Task: Leave a comment on recent  post of Bank of America
Action: Mouse moved to (514, 545)
Screenshot: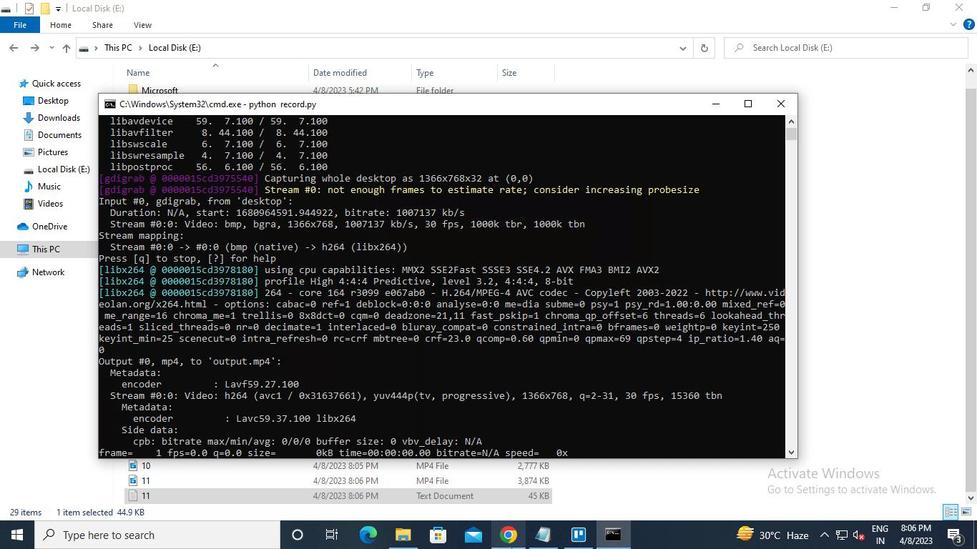 
Action: Mouse pressed left at (514, 545)
Screenshot: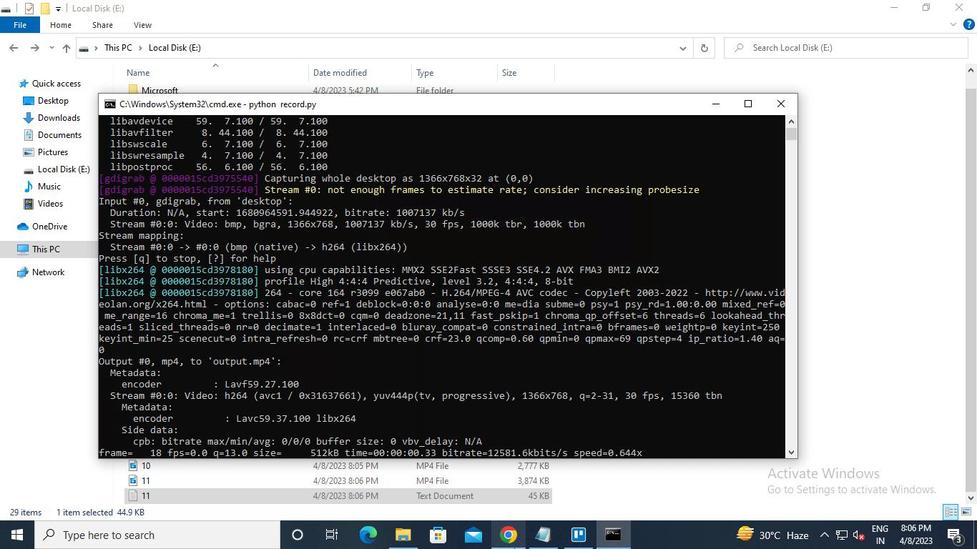 
Action: Mouse moved to (249, 97)
Screenshot: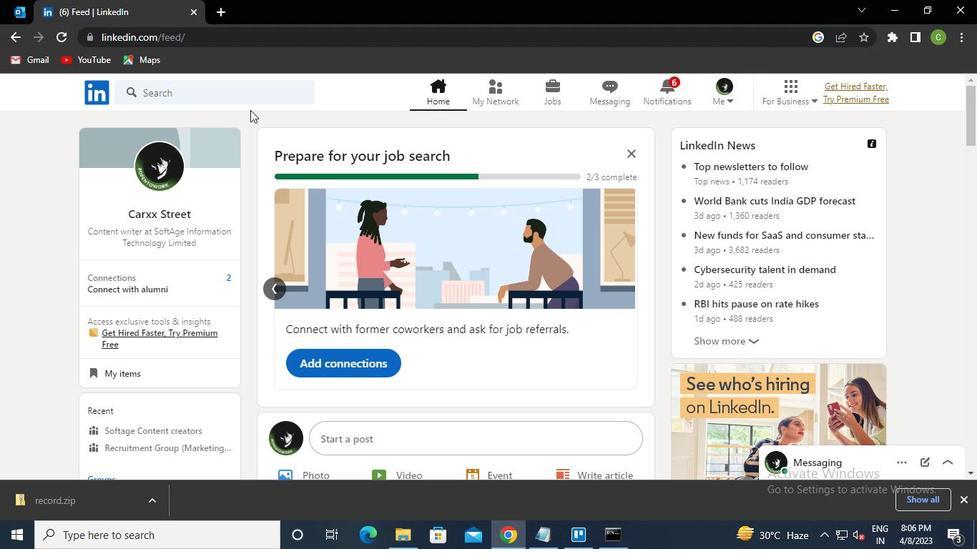 
Action: Mouse pressed left at (249, 97)
Screenshot: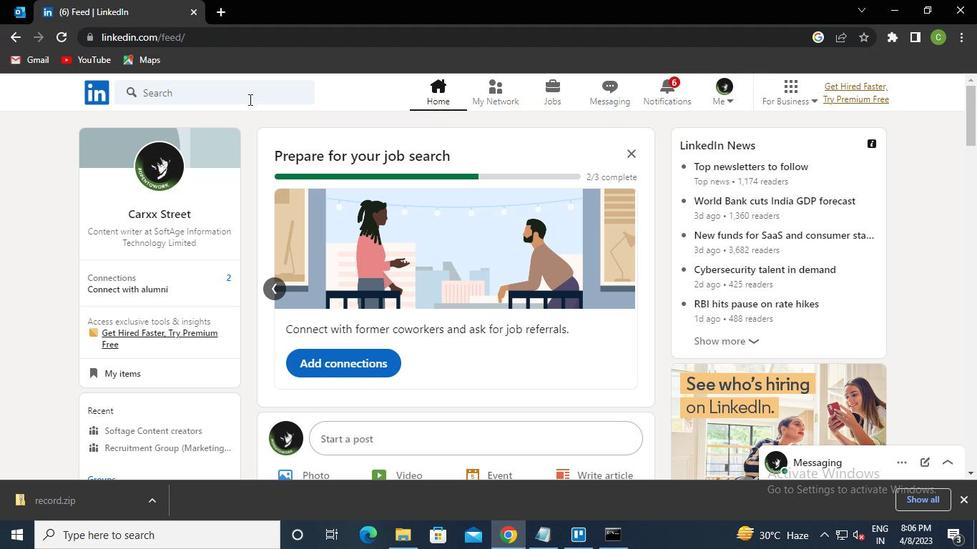 
Action: Keyboard b
Screenshot: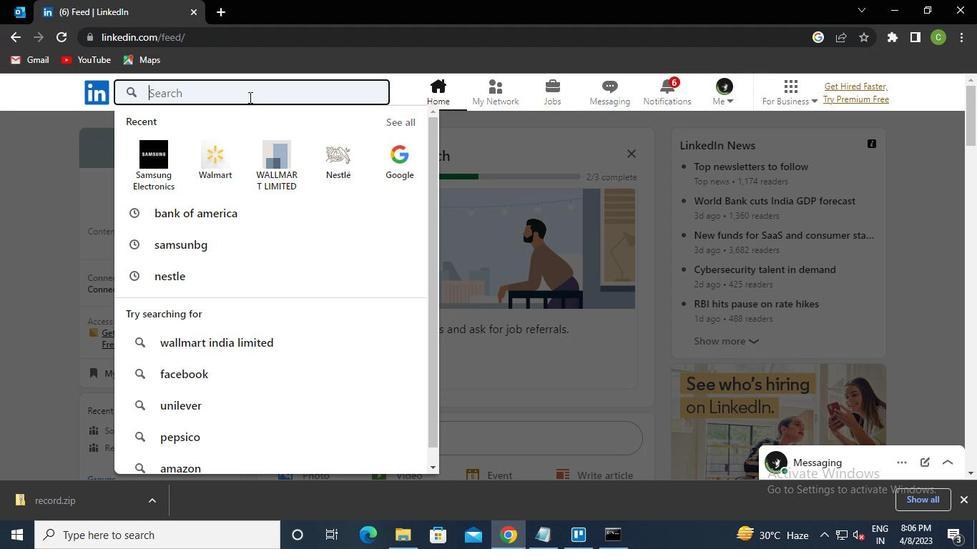 
Action: Keyboard a
Screenshot: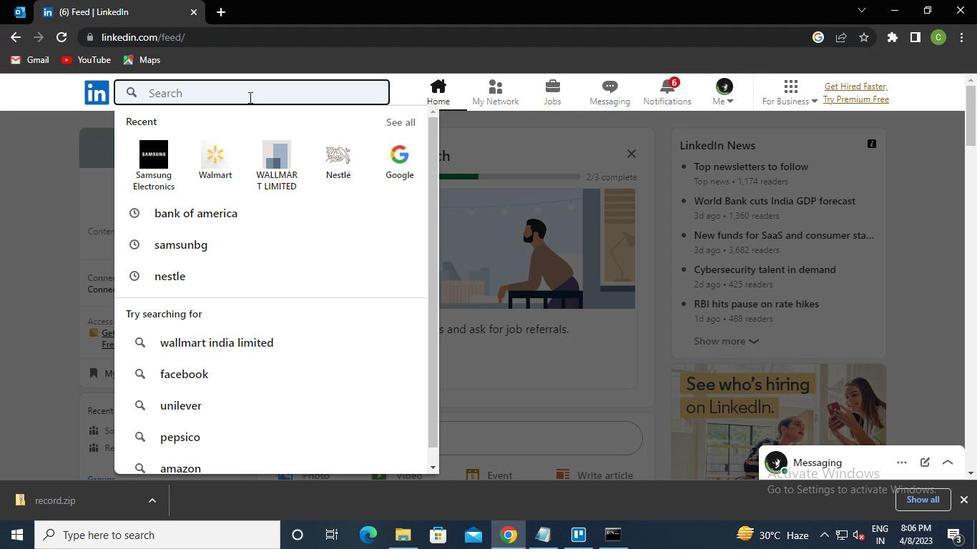 
Action: Keyboard n
Screenshot: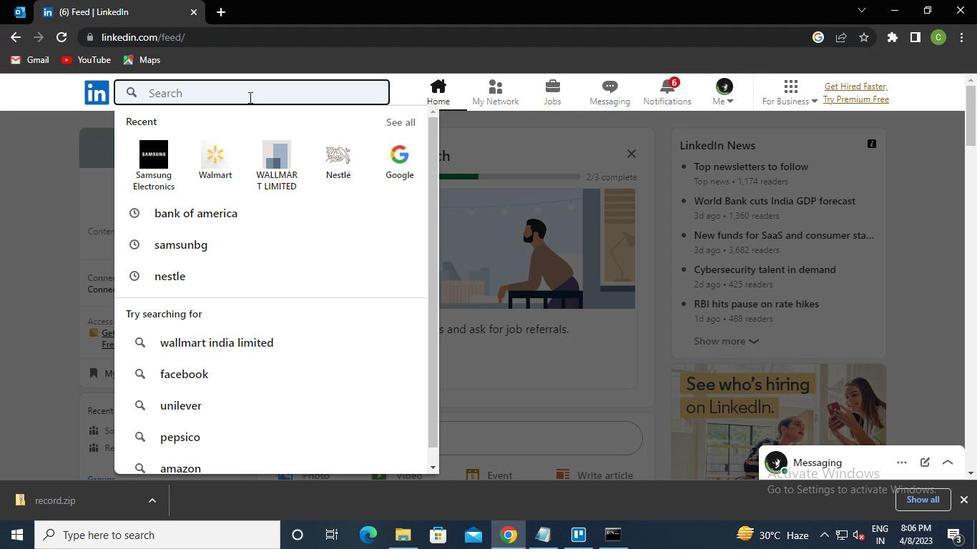 
Action: Keyboard k
Screenshot: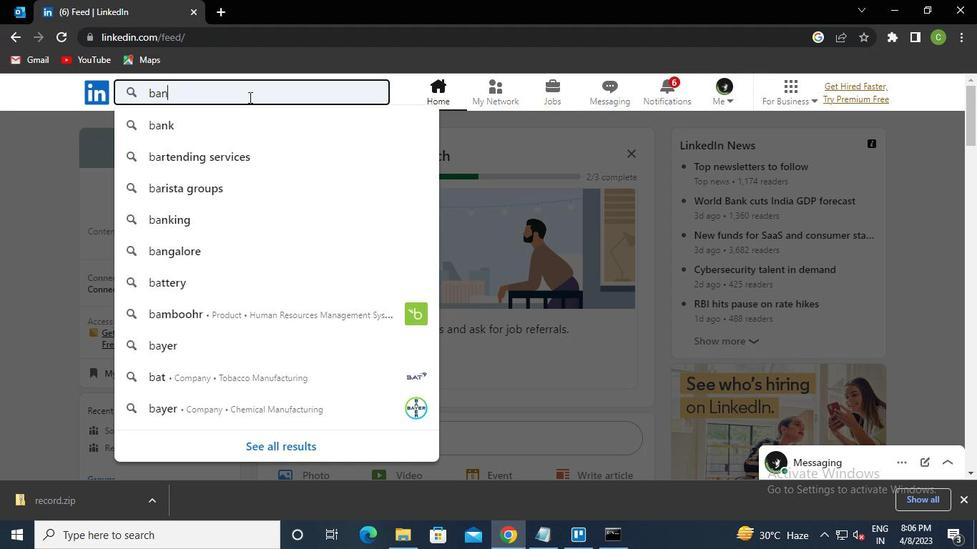 
Action: Keyboard Key.space
Screenshot: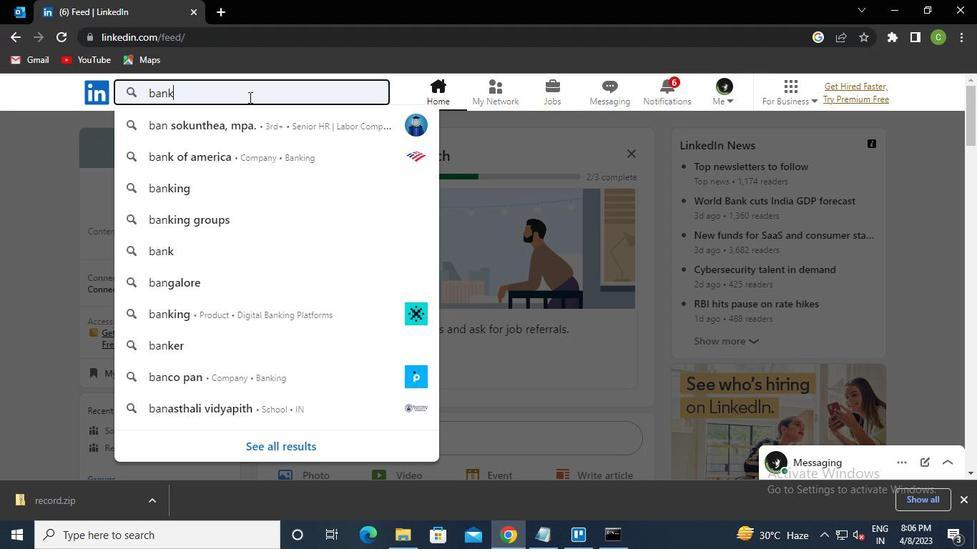 
Action: Keyboard o
Screenshot: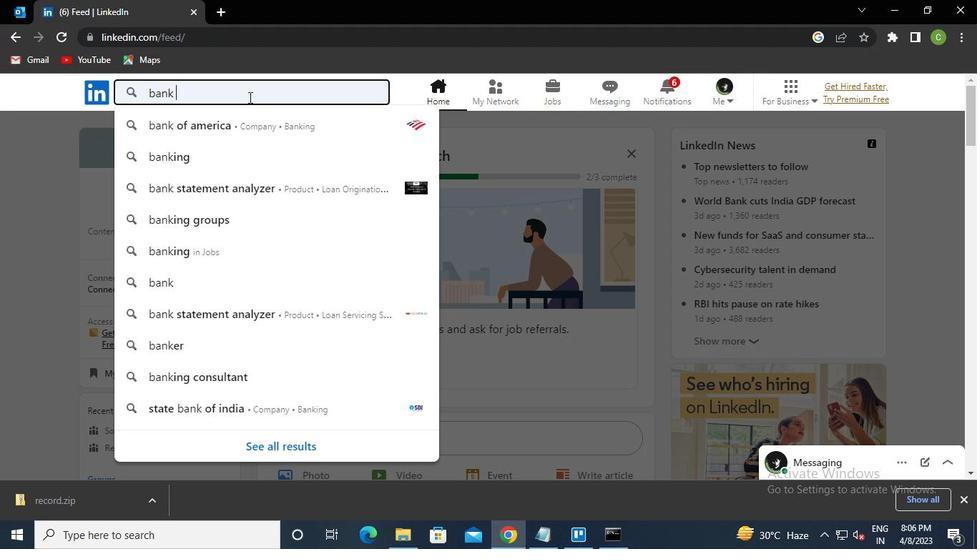 
Action: Keyboard f
Screenshot: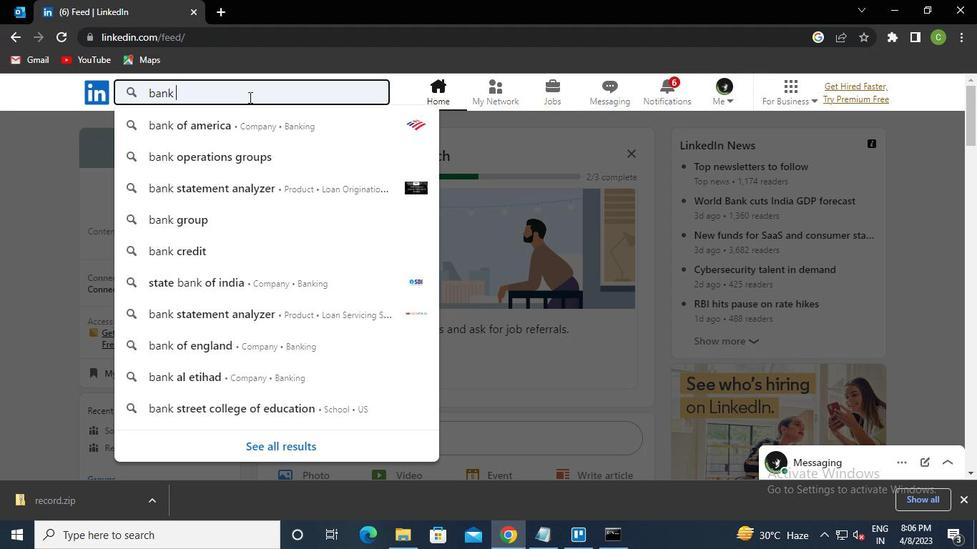 
Action: Keyboard Key.down
Screenshot: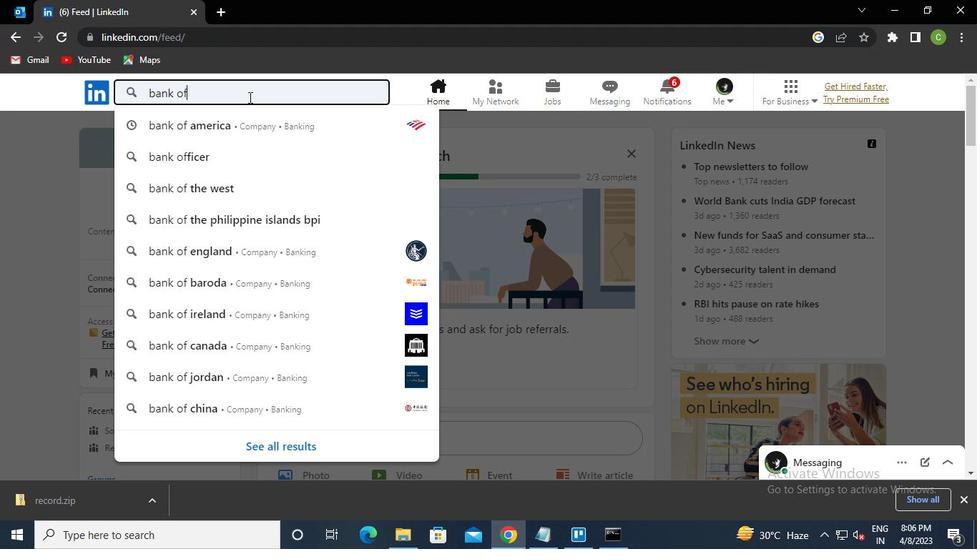 
Action: Keyboard Key.enter
Screenshot: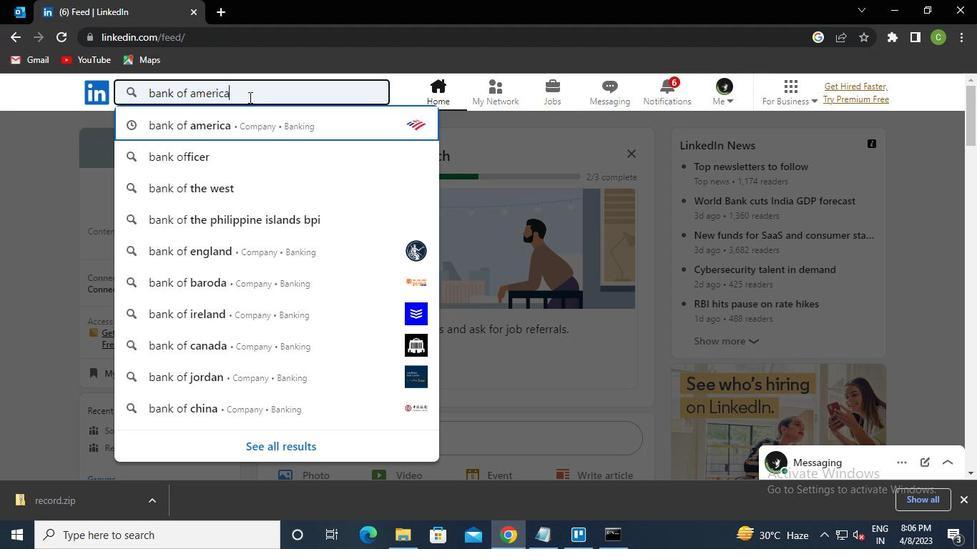 
Action: Mouse moved to (454, 278)
Screenshot: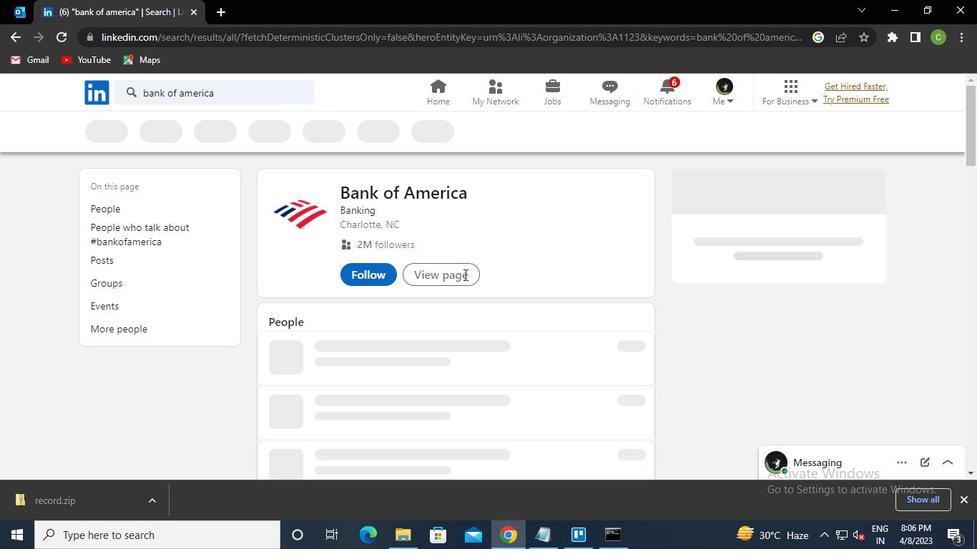 
Action: Mouse pressed left at (454, 278)
Screenshot: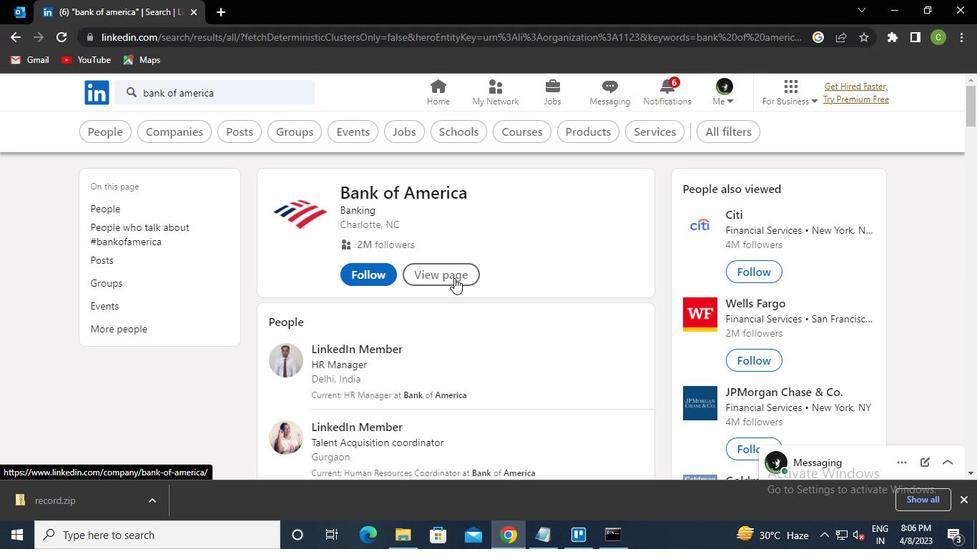 
Action: Mouse moved to (234, 167)
Screenshot: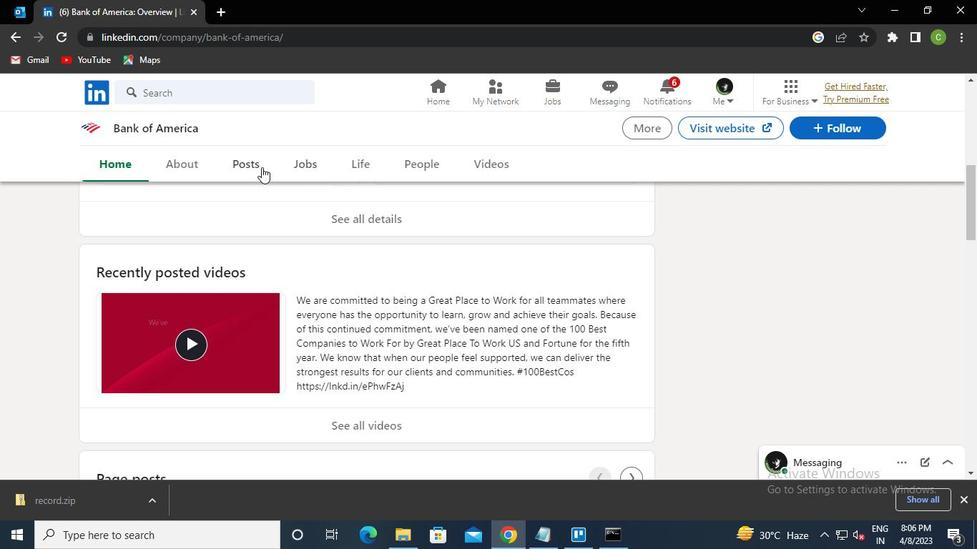 
Action: Mouse pressed left at (234, 167)
Screenshot: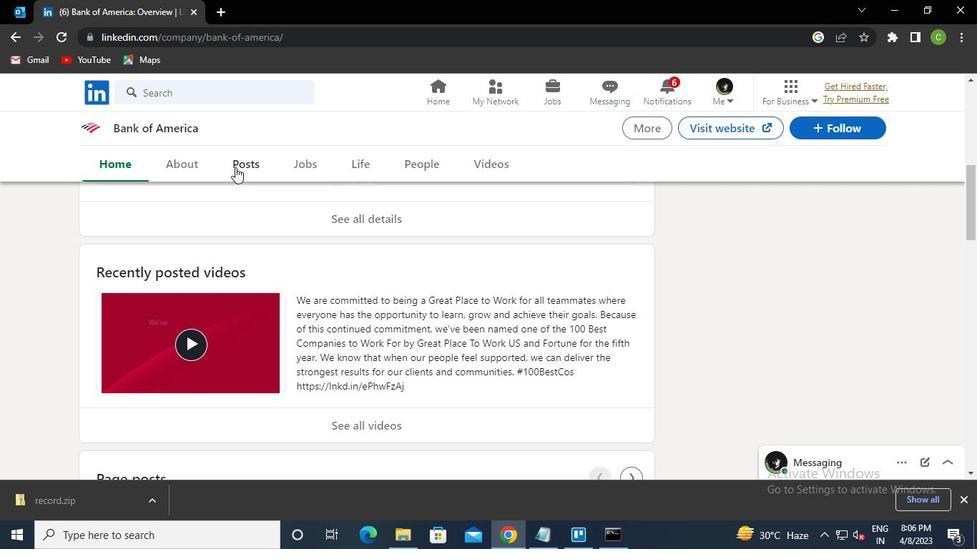 
Action: Mouse moved to (392, 219)
Screenshot: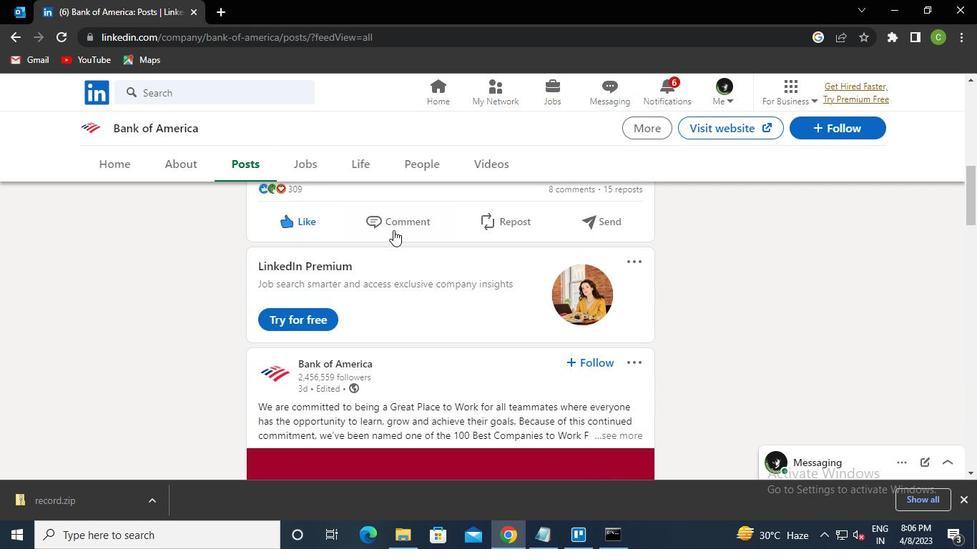 
Action: Mouse pressed left at (392, 219)
Screenshot: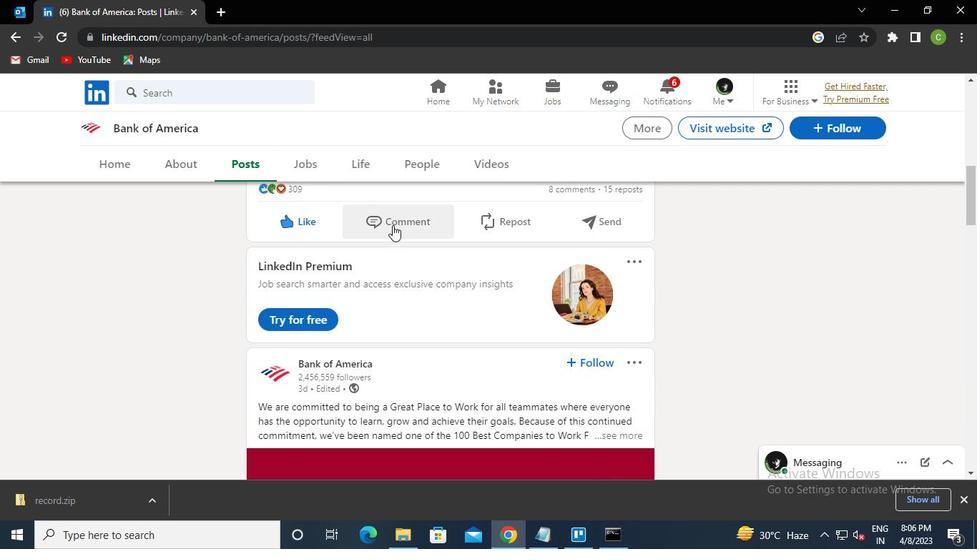 
Action: Mouse moved to (377, 256)
Screenshot: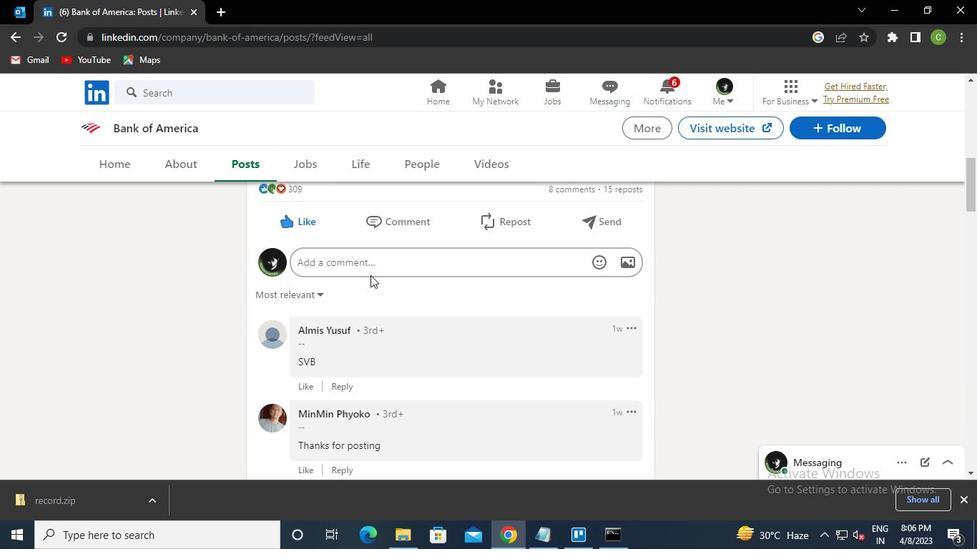 
Action: Keyboard Key.caps_lock
Screenshot: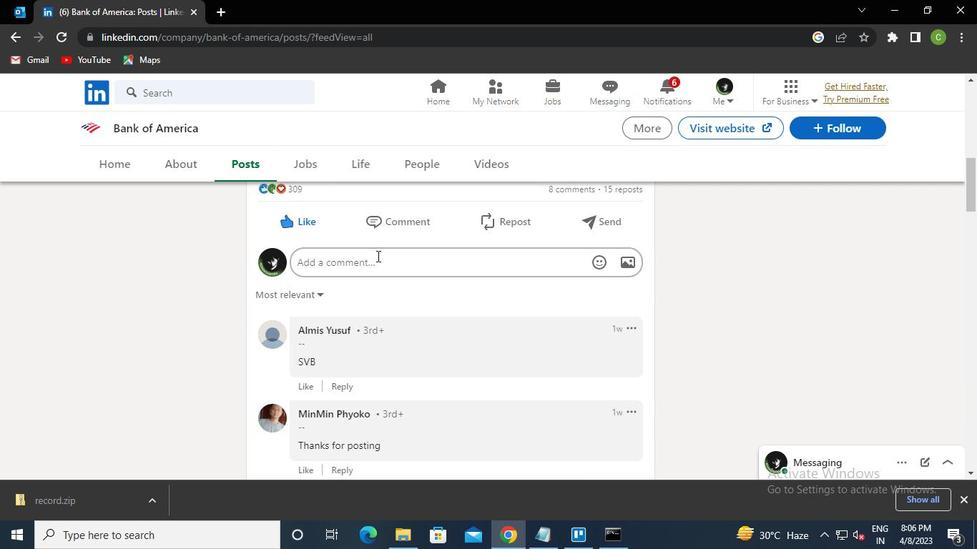 
Action: Keyboard n
Screenshot: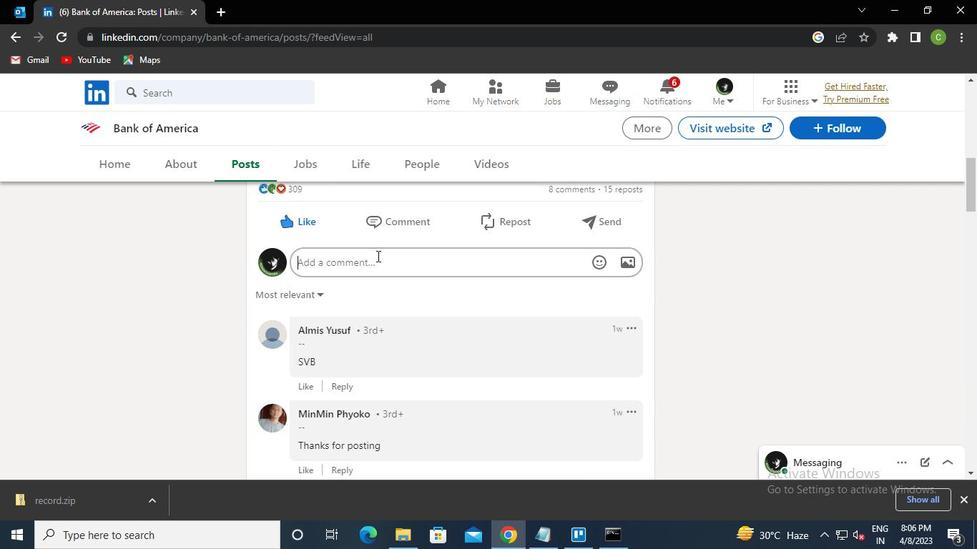 
Action: Keyboard Key.caps_lock
Screenshot: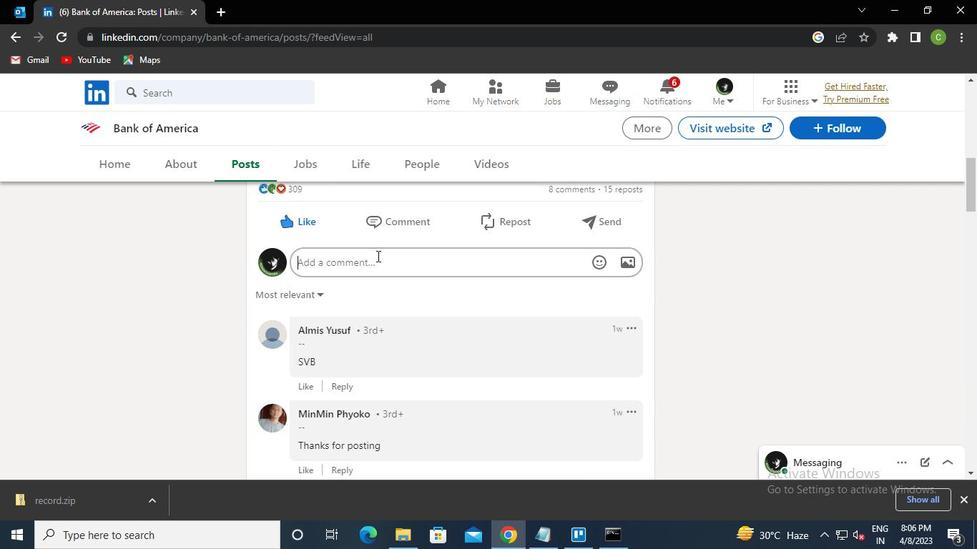 
Action: Keyboard i
Screenshot: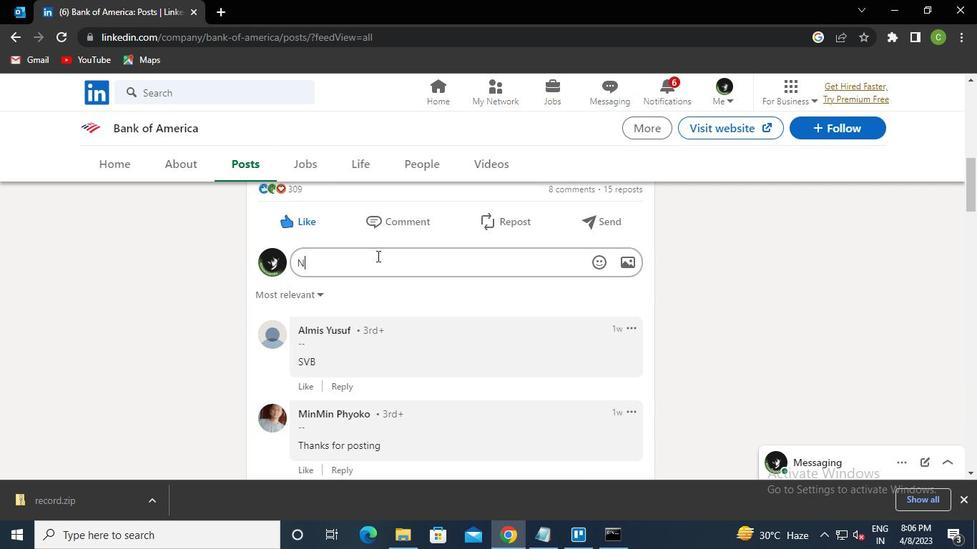 
Action: Keyboard c
Screenshot: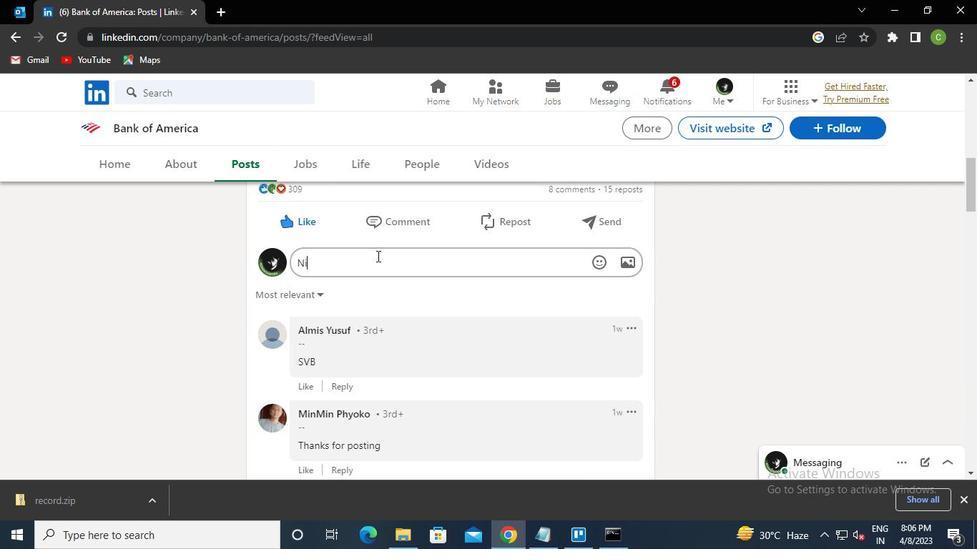 
Action: Keyboard e
Screenshot: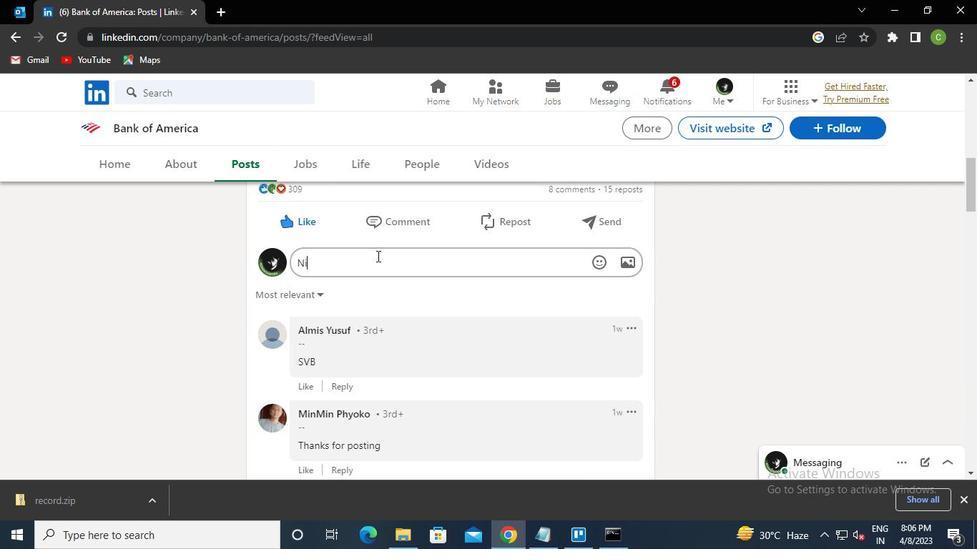 
Action: Mouse moved to (312, 296)
Screenshot: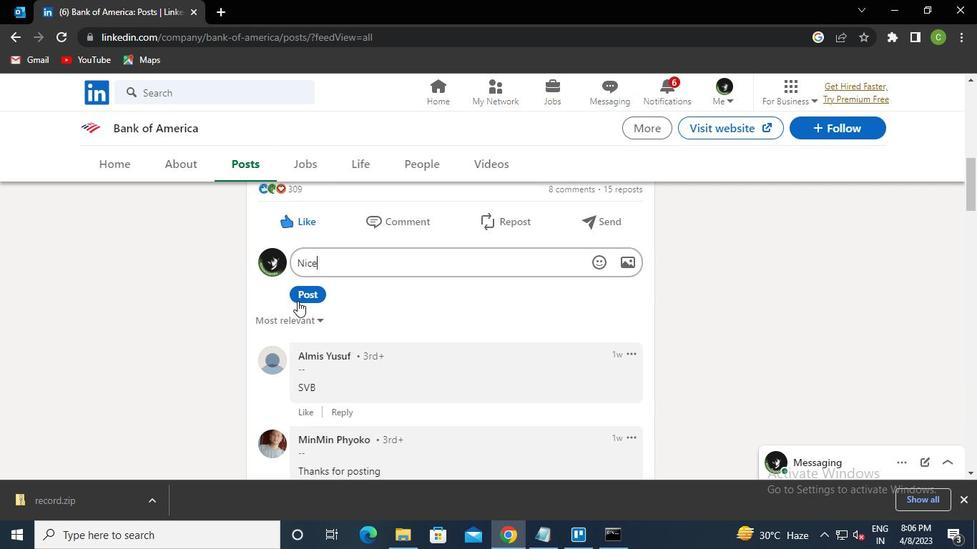 
Action: Mouse pressed left at (312, 296)
Screenshot: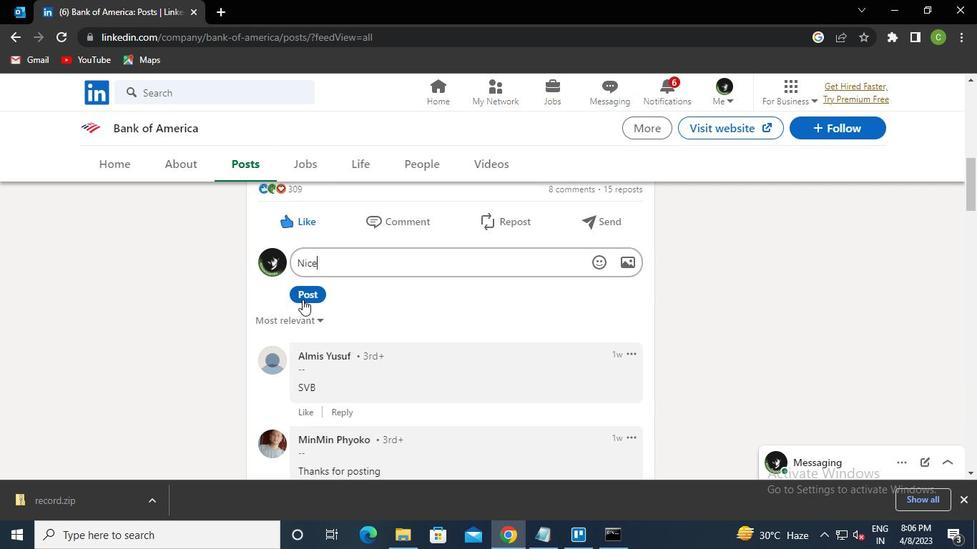
Action: Mouse moved to (447, 85)
Screenshot: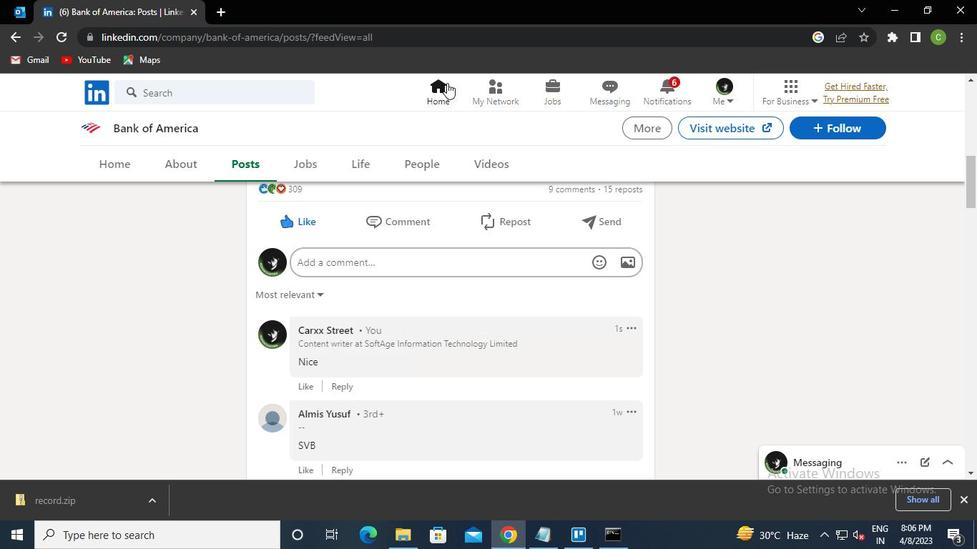 
Action: Mouse pressed left at (447, 85)
Screenshot: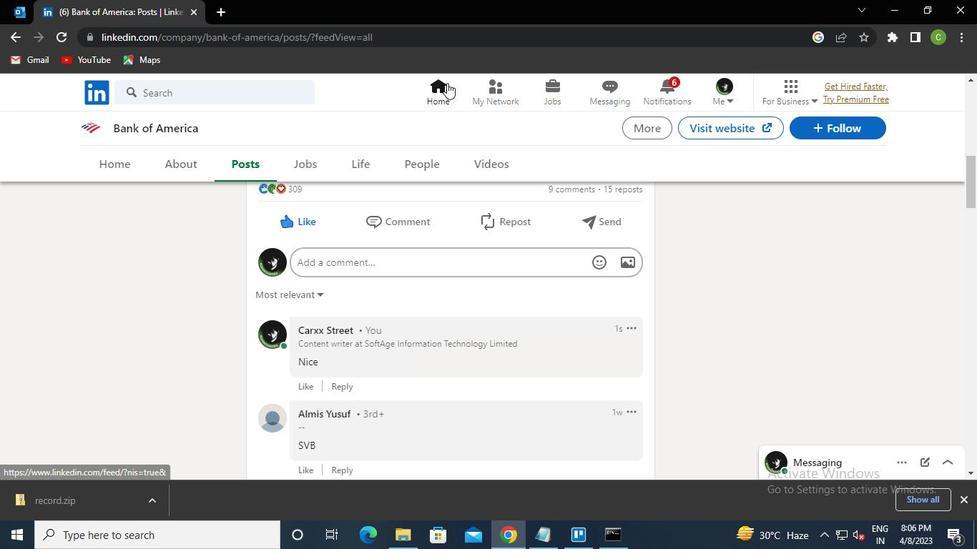 
Action: Mouse moved to (618, 548)
Screenshot: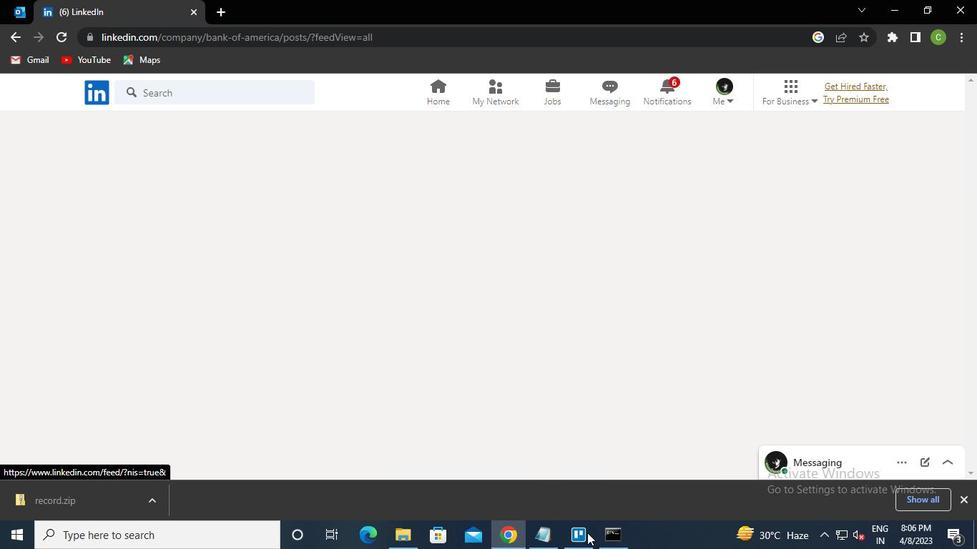 
Action: Mouse pressed left at (618, 548)
Screenshot: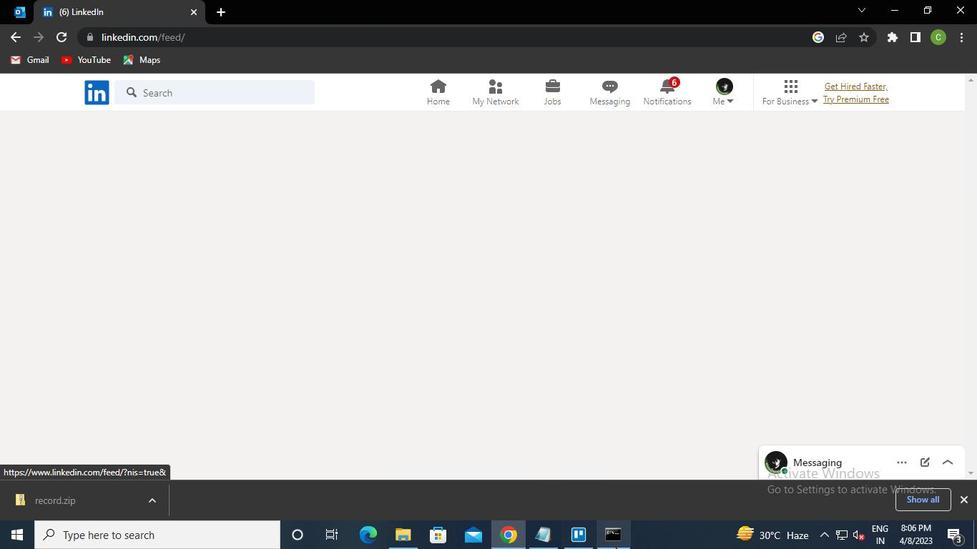 
Action: Mouse moved to (779, 107)
Screenshot: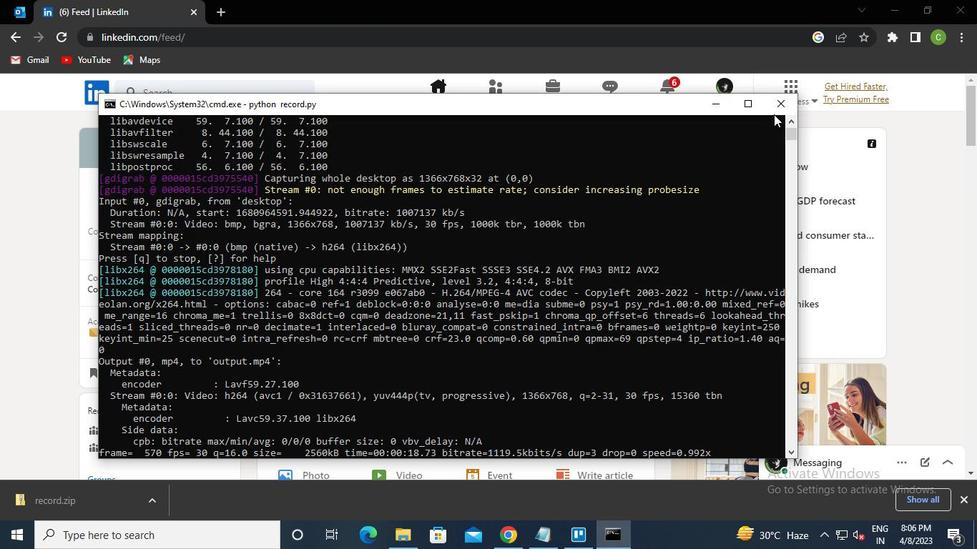 
Action: Mouse pressed left at (779, 107)
Screenshot: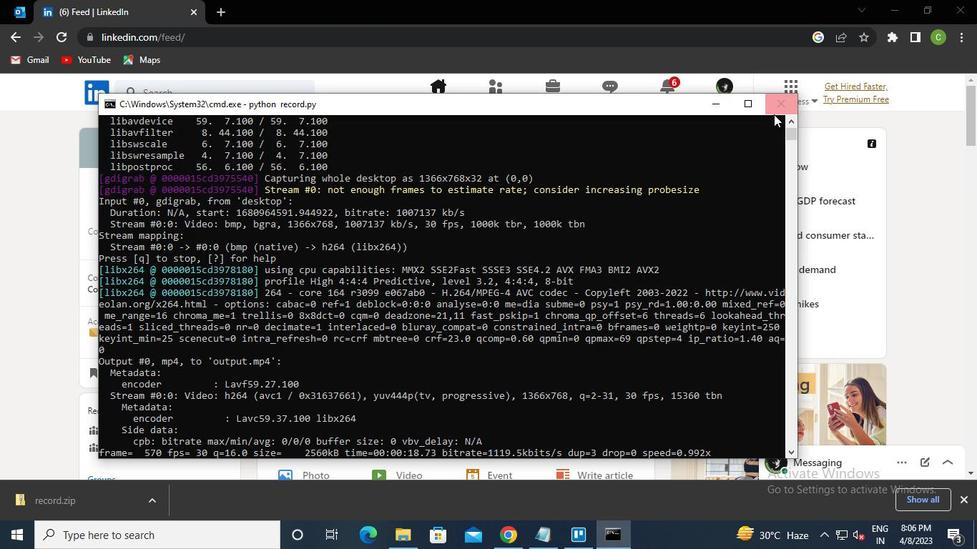 
Action: Mouse moved to (779, 107)
Screenshot: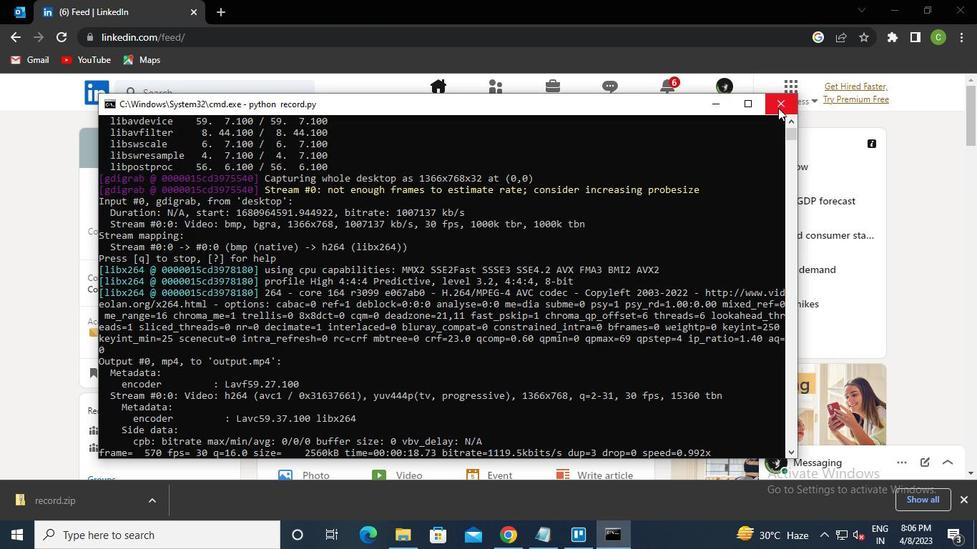 
